 Task: Create a blank project AgileOutlook with privacy Public and default view as List and in the team Taskers . Create three sections in the project as To-Do, Doing and Done
Action: Mouse moved to (74, 58)
Screenshot: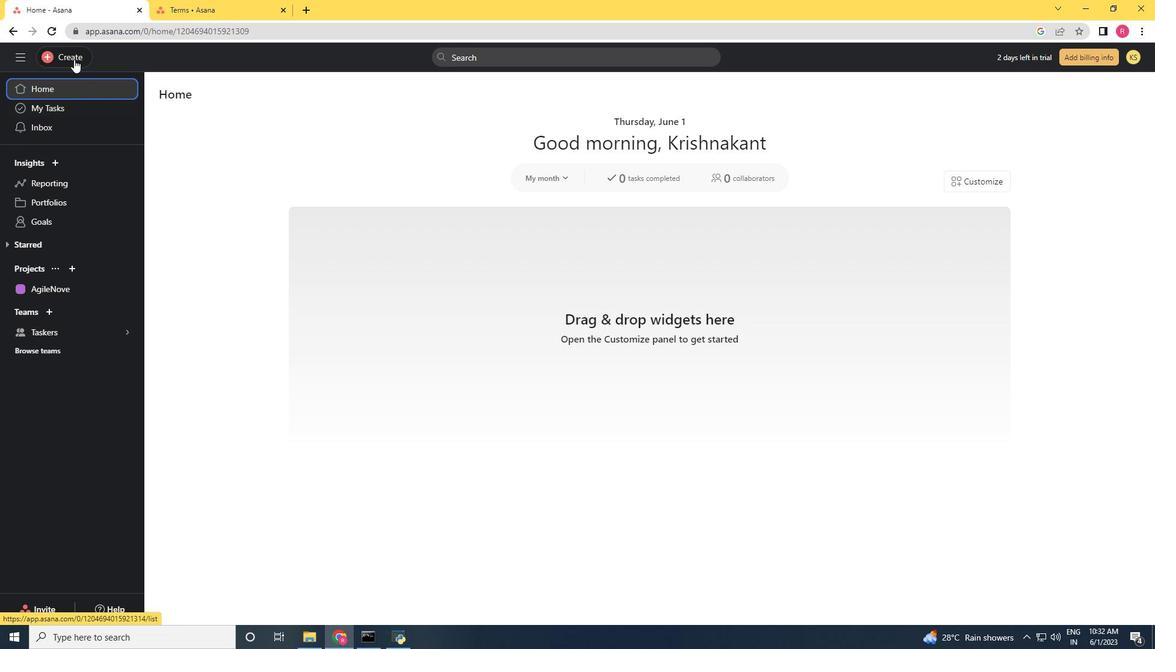 
Action: Mouse pressed left at (74, 58)
Screenshot: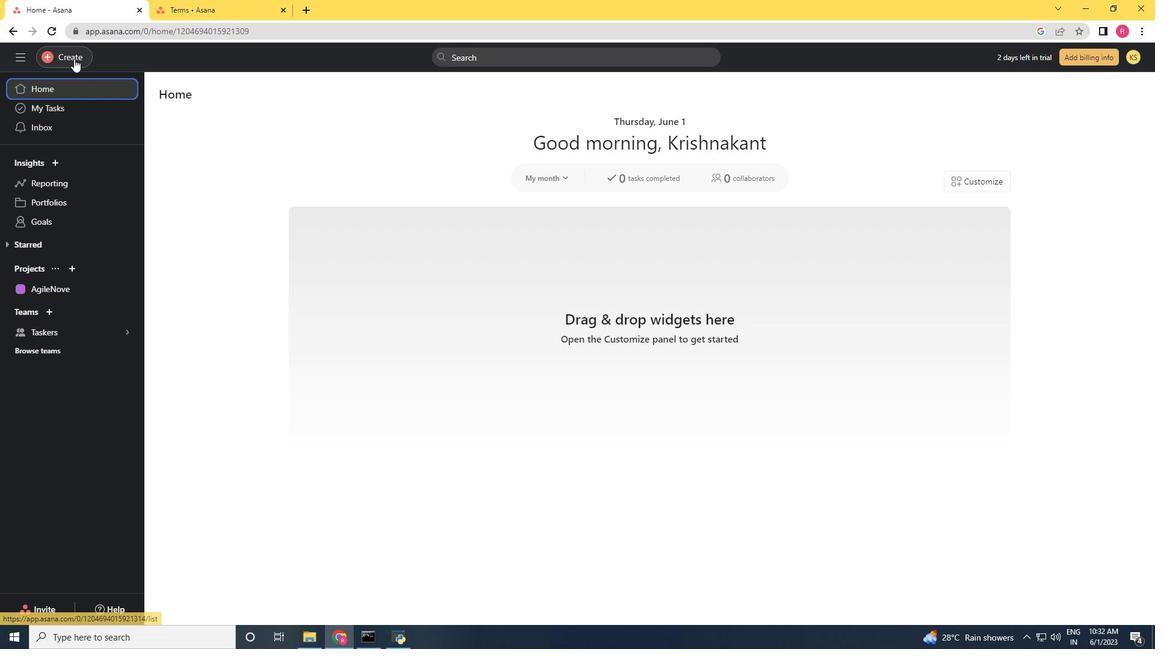 
Action: Mouse moved to (133, 87)
Screenshot: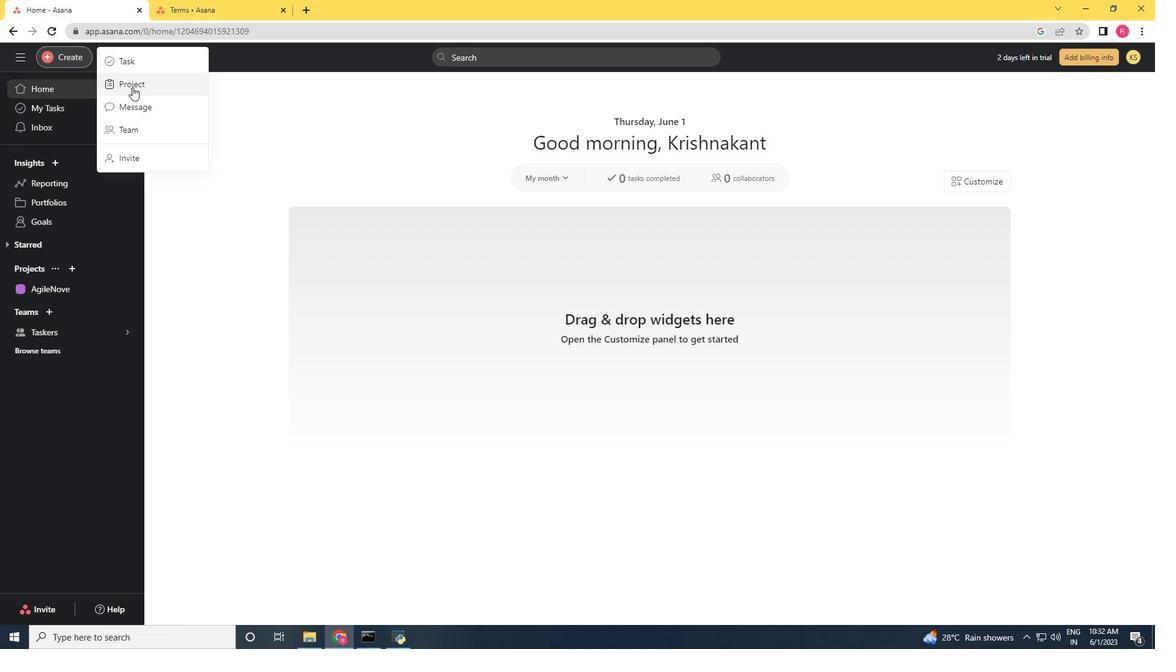 
Action: Mouse pressed left at (133, 87)
Screenshot: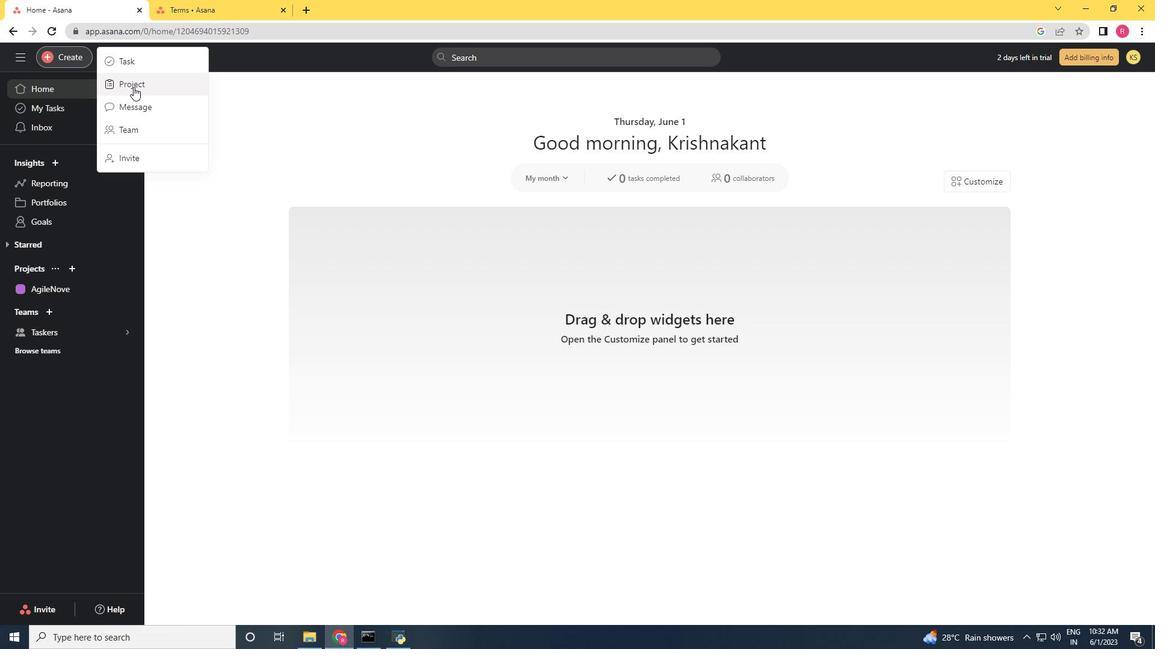 
Action: Mouse moved to (495, 356)
Screenshot: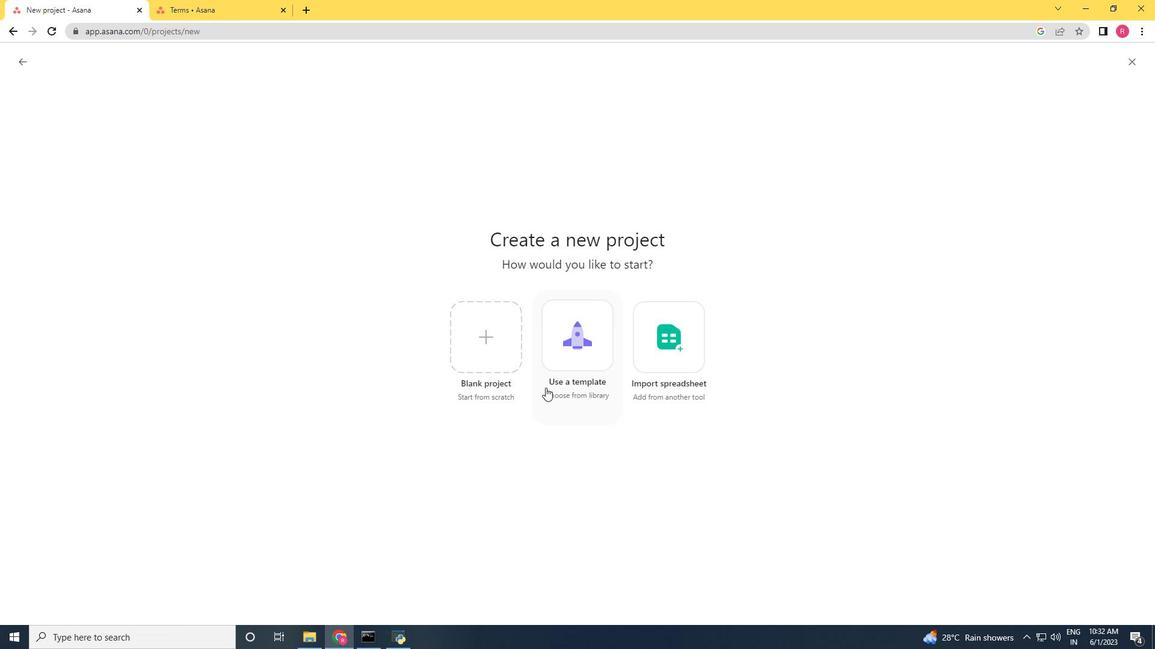 
Action: Mouse pressed left at (495, 356)
Screenshot: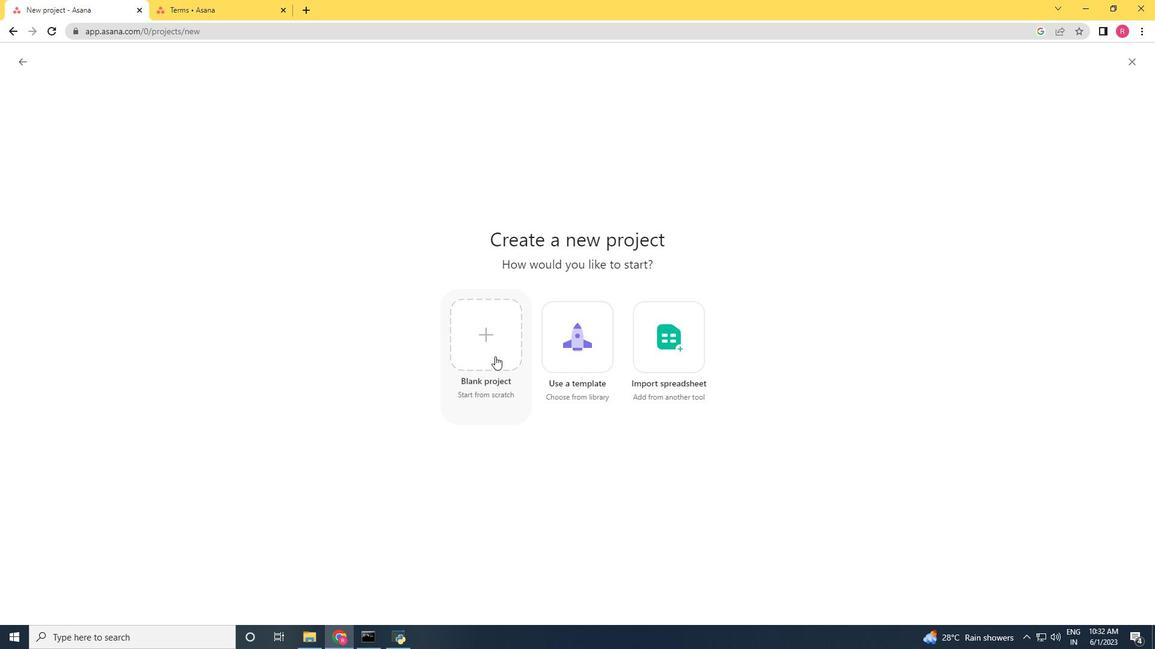 
Action: Mouse moved to (455, 347)
Screenshot: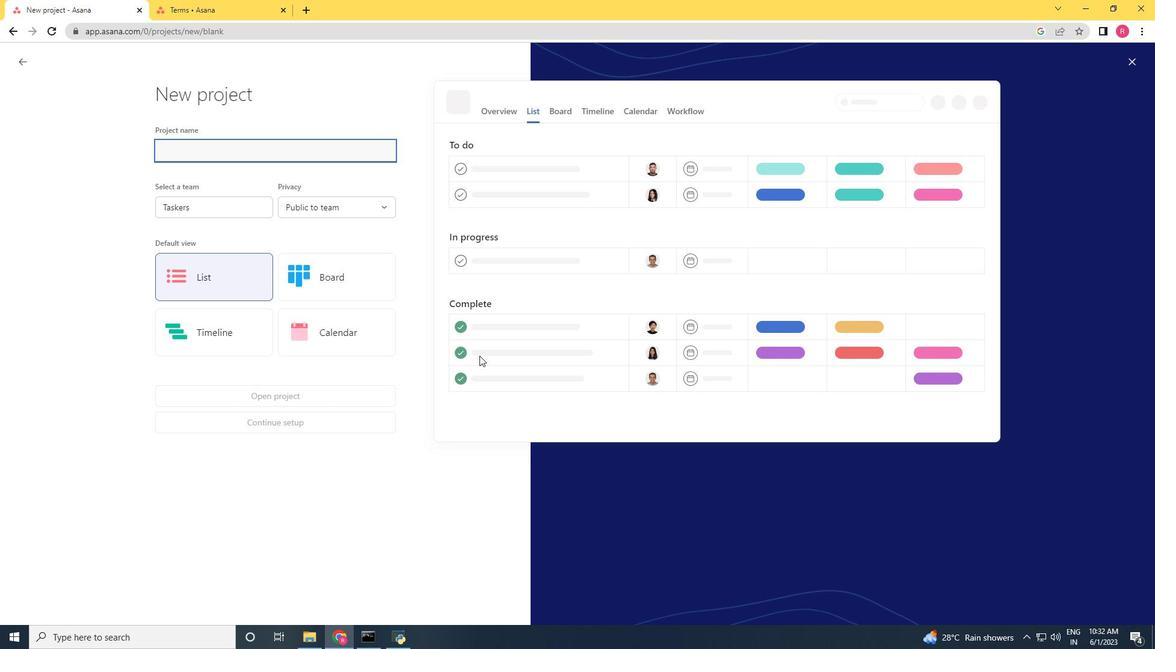 
Action: Key pressed <Key.shift>Agile<Key.shift><Key.shift><Key.shift>Outlook
Screenshot: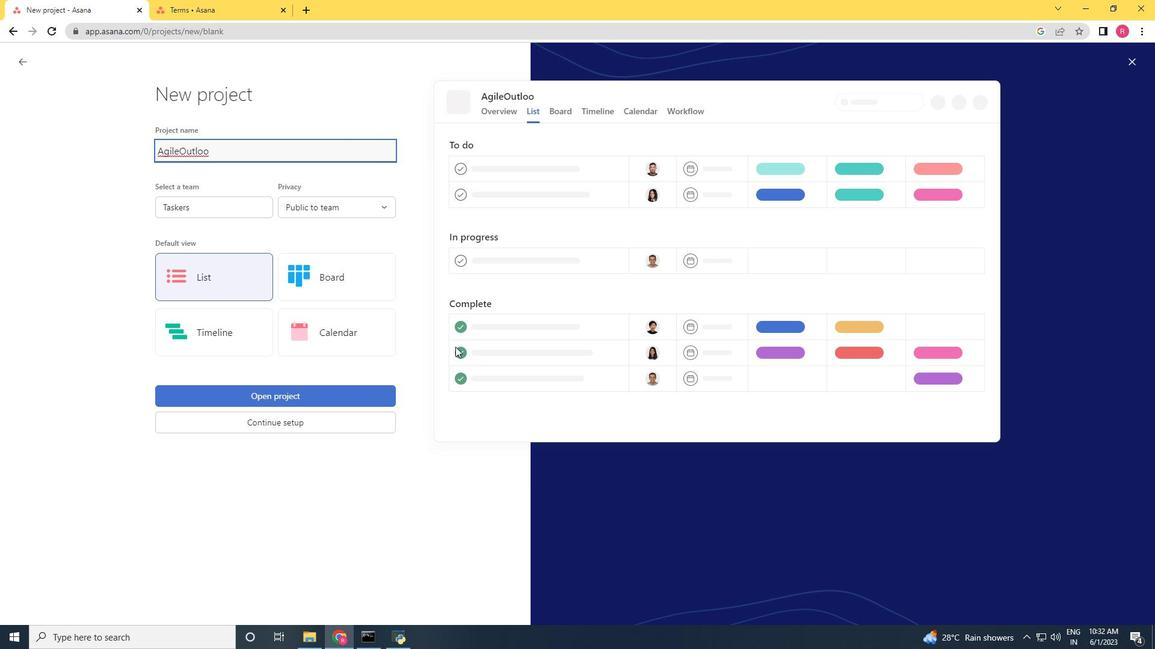 
Action: Mouse moved to (235, 266)
Screenshot: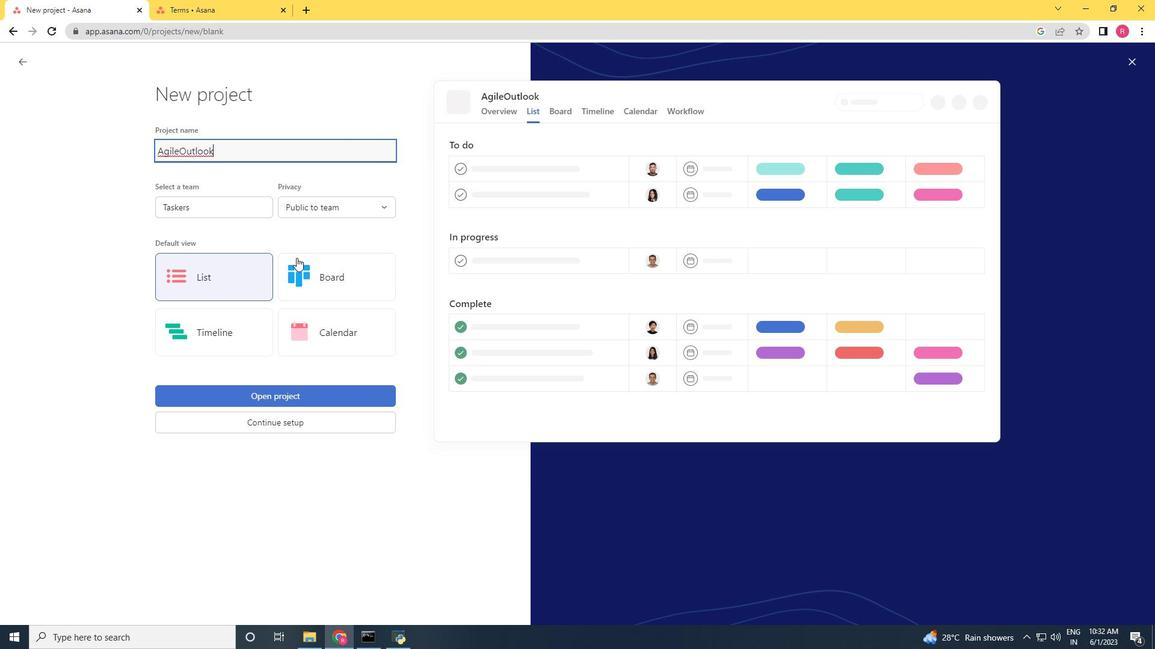 
Action: Mouse pressed left at (235, 266)
Screenshot: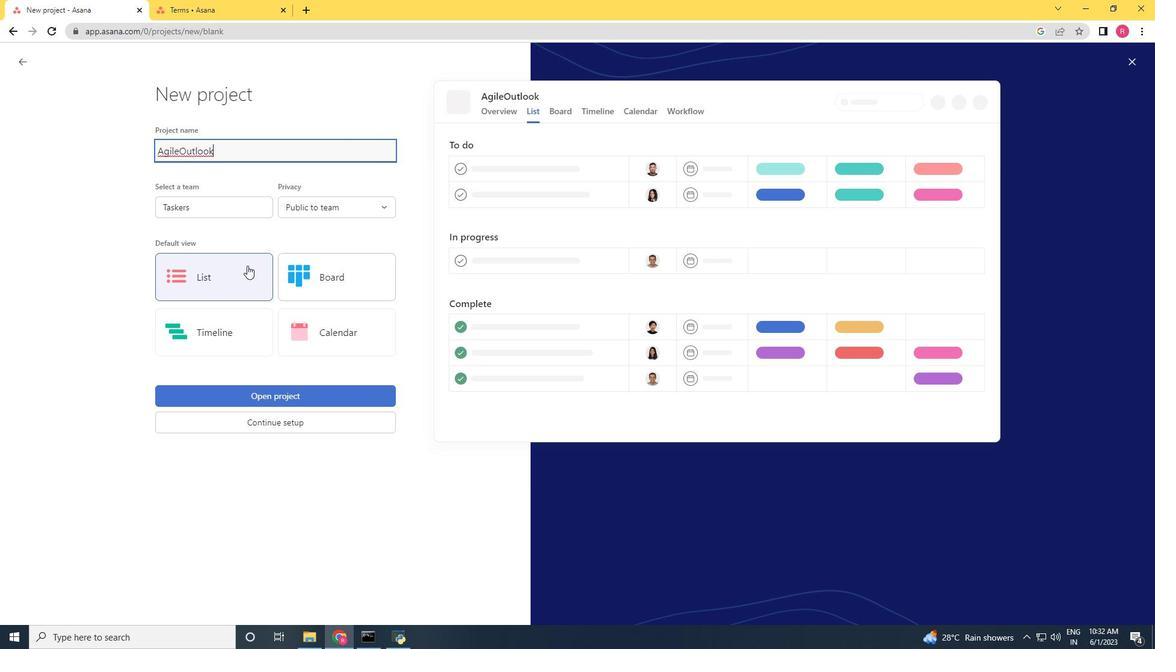
Action: Mouse moved to (318, 203)
Screenshot: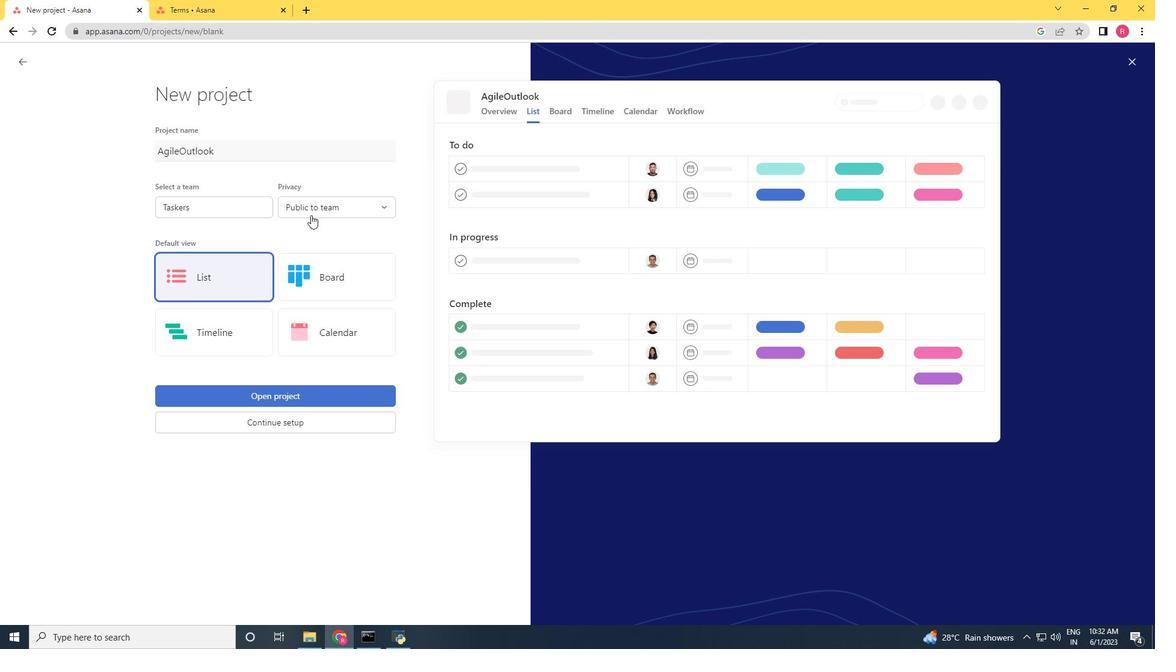 
Action: Mouse pressed left at (318, 203)
Screenshot: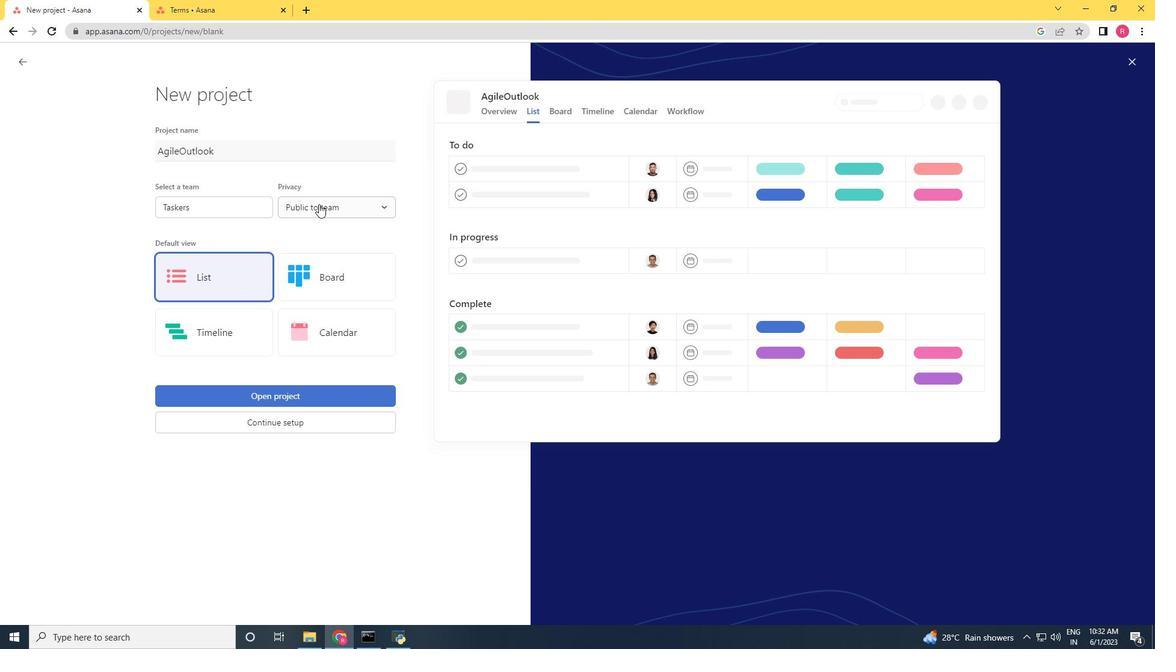 
Action: Mouse moved to (309, 229)
Screenshot: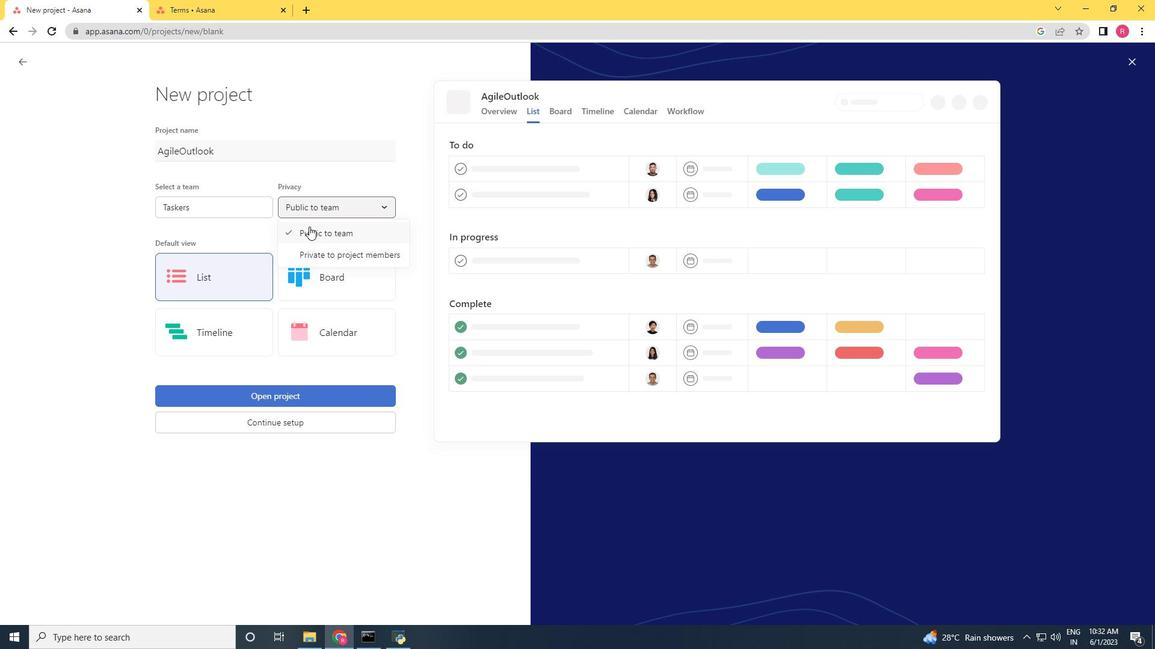 
Action: Mouse pressed left at (309, 229)
Screenshot: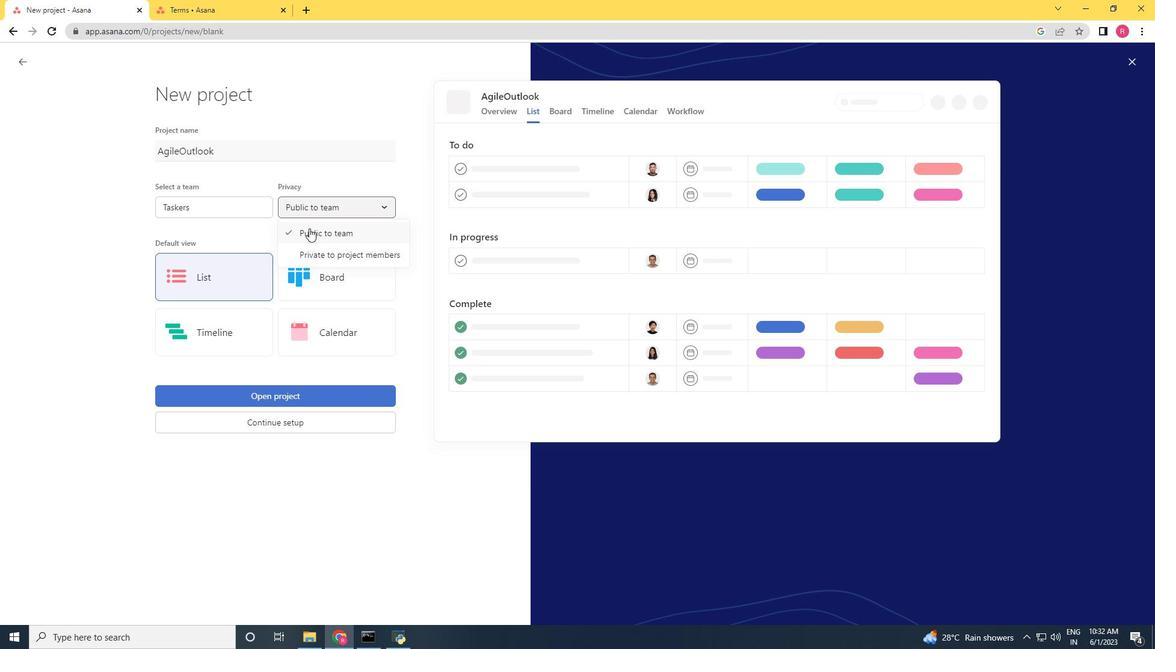 
Action: Mouse moved to (247, 213)
Screenshot: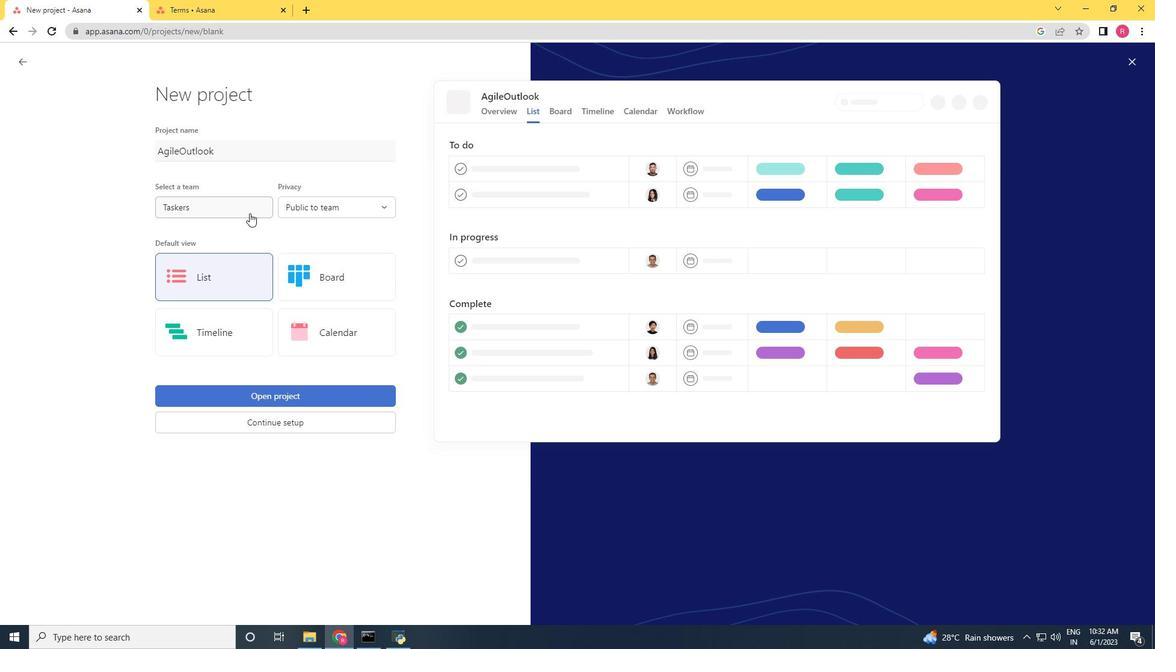 
Action: Mouse pressed left at (247, 213)
Screenshot: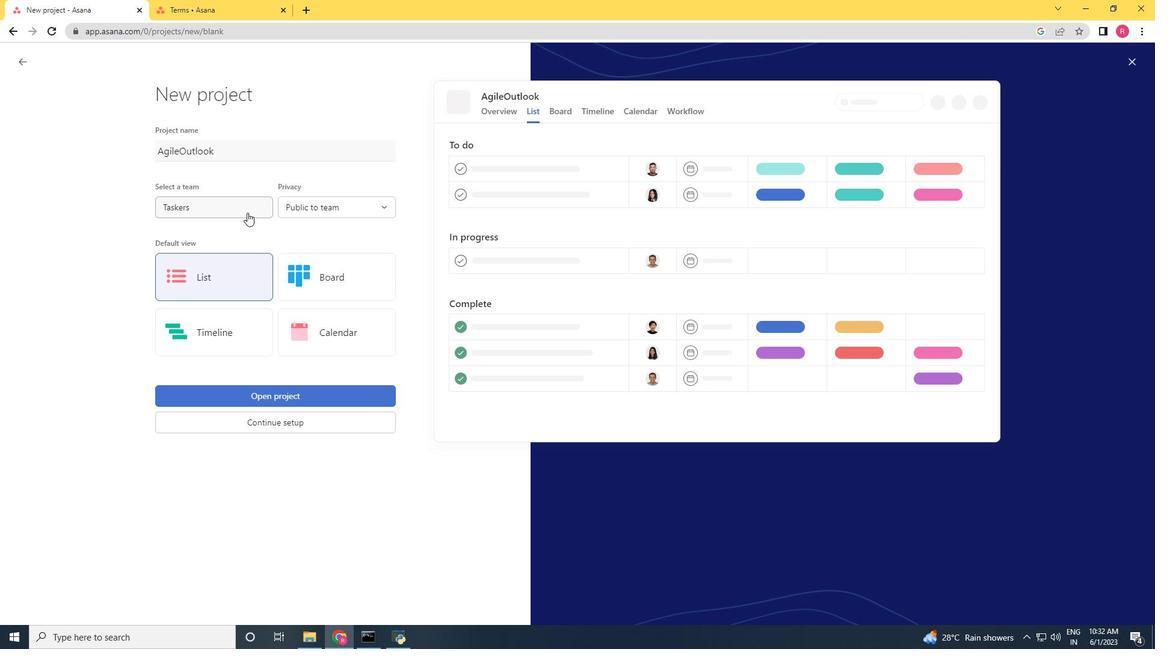 
Action: Mouse moved to (228, 229)
Screenshot: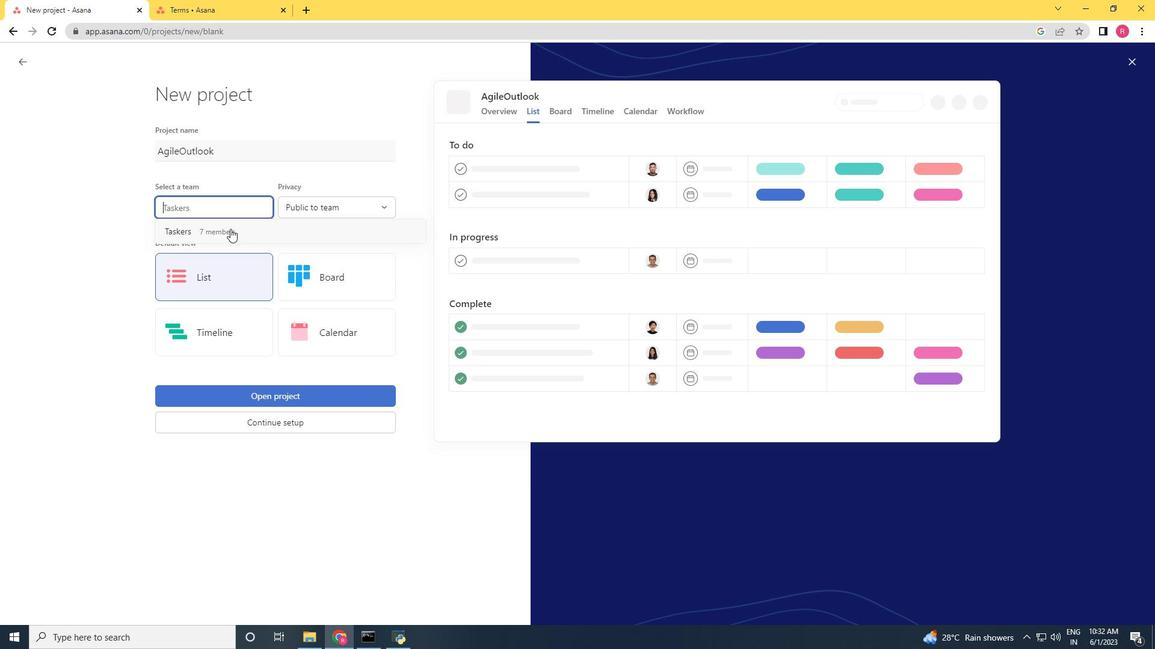 
Action: Mouse pressed left at (228, 229)
Screenshot: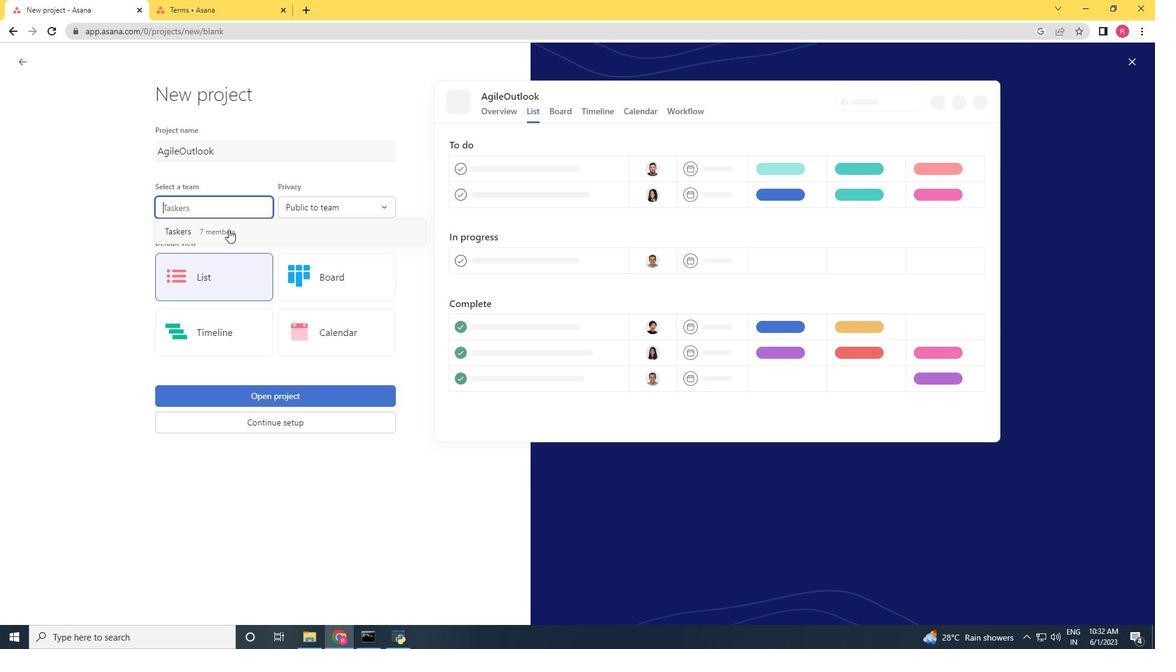
Action: Mouse moved to (236, 386)
Screenshot: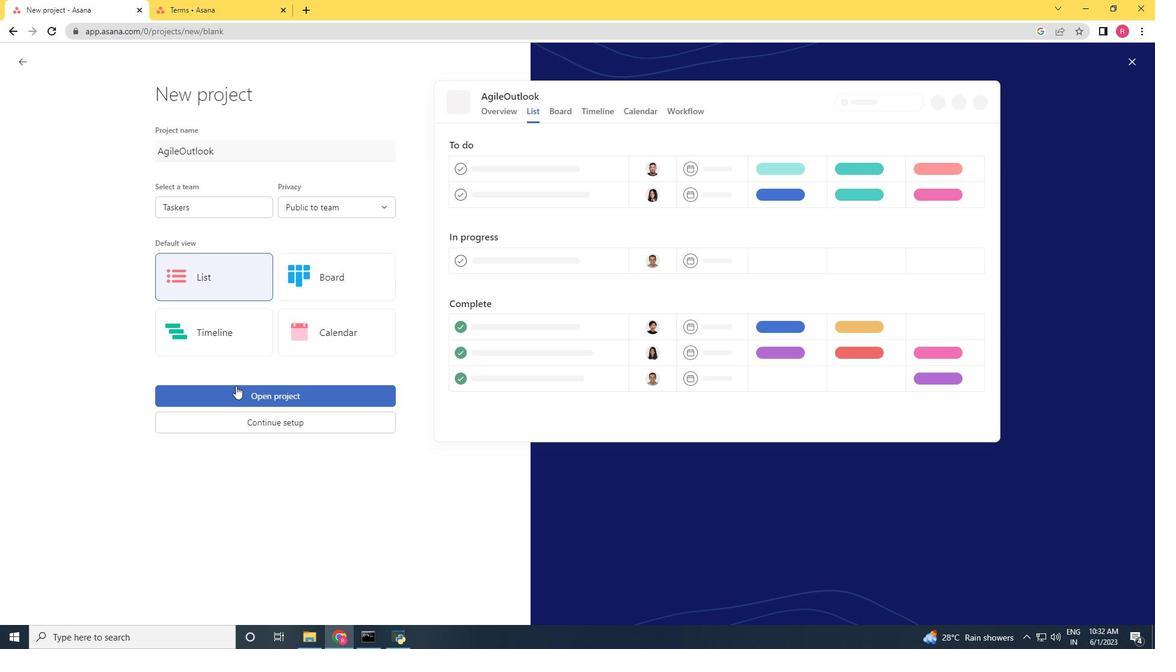 
Action: Mouse pressed left at (236, 386)
Screenshot: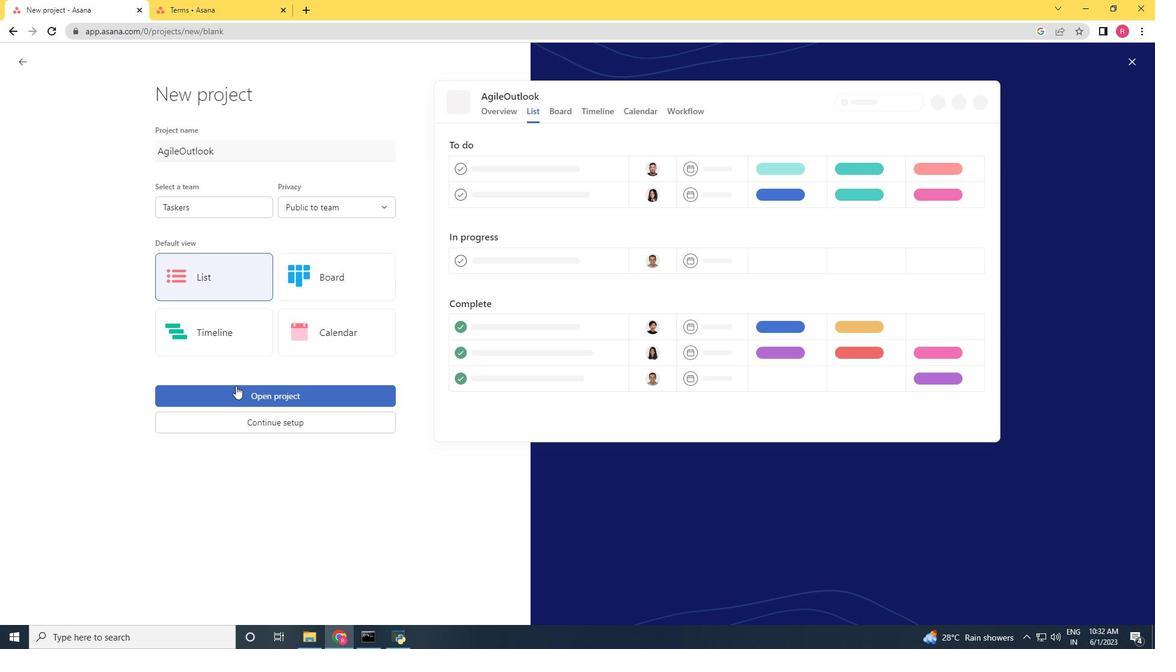 
Action: Mouse moved to (214, 267)
Screenshot: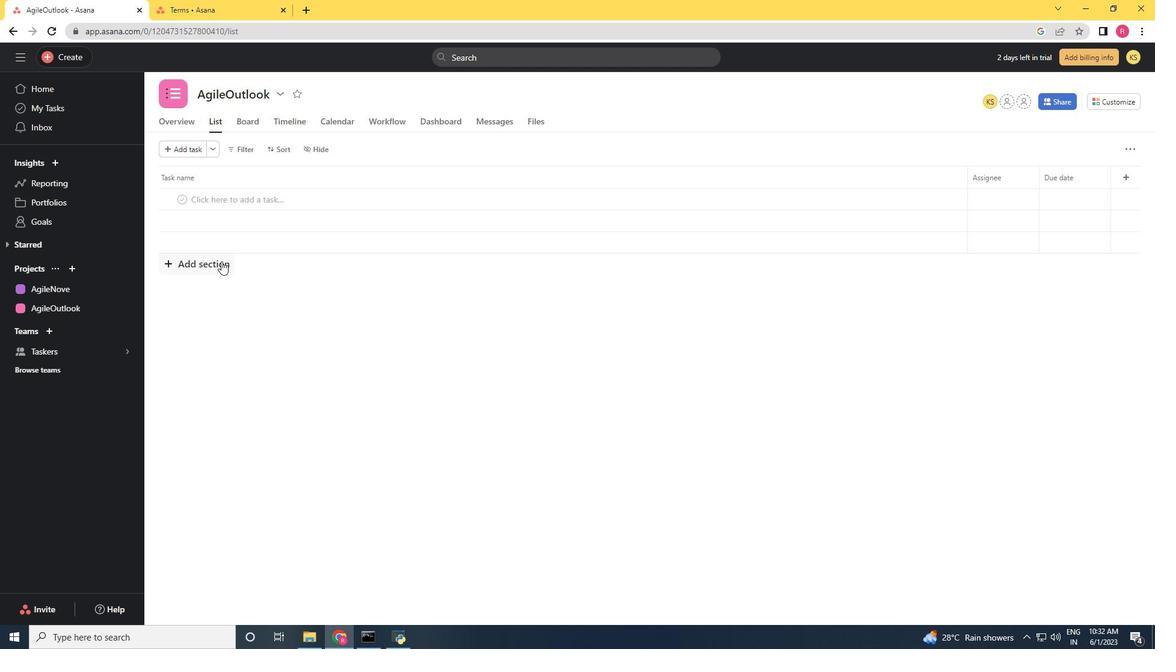 
Action: Mouse pressed left at (214, 267)
Screenshot: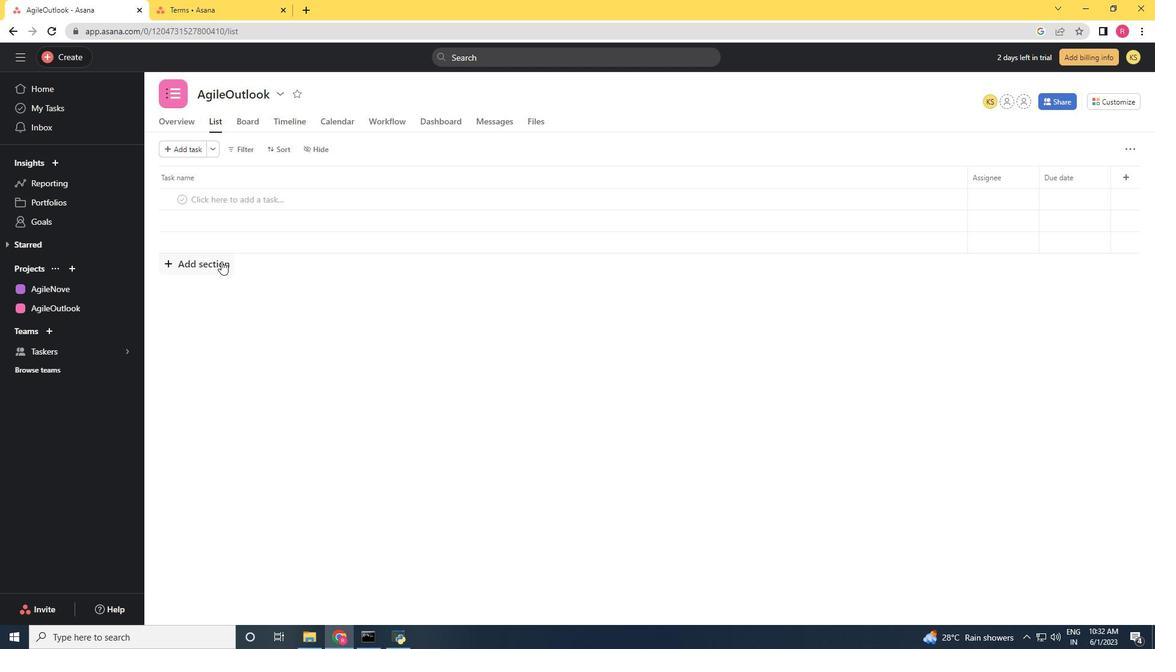 
Action: Key pressed <Key.shift>To-<Key.shift>Do
Screenshot: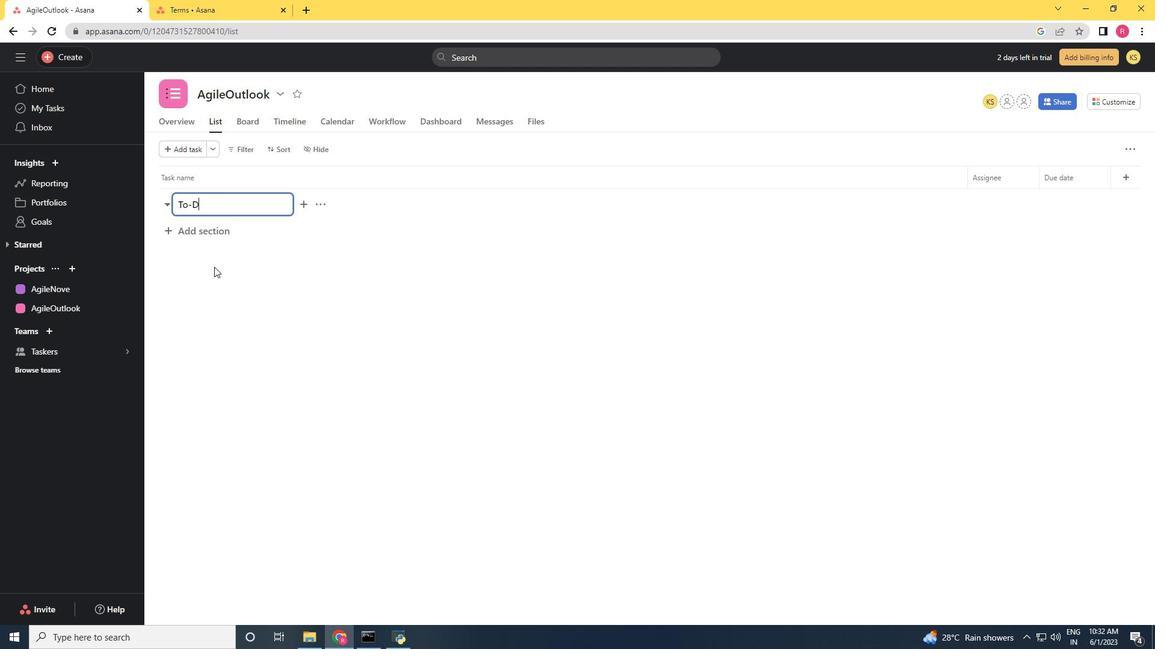 
Action: Mouse moved to (190, 234)
Screenshot: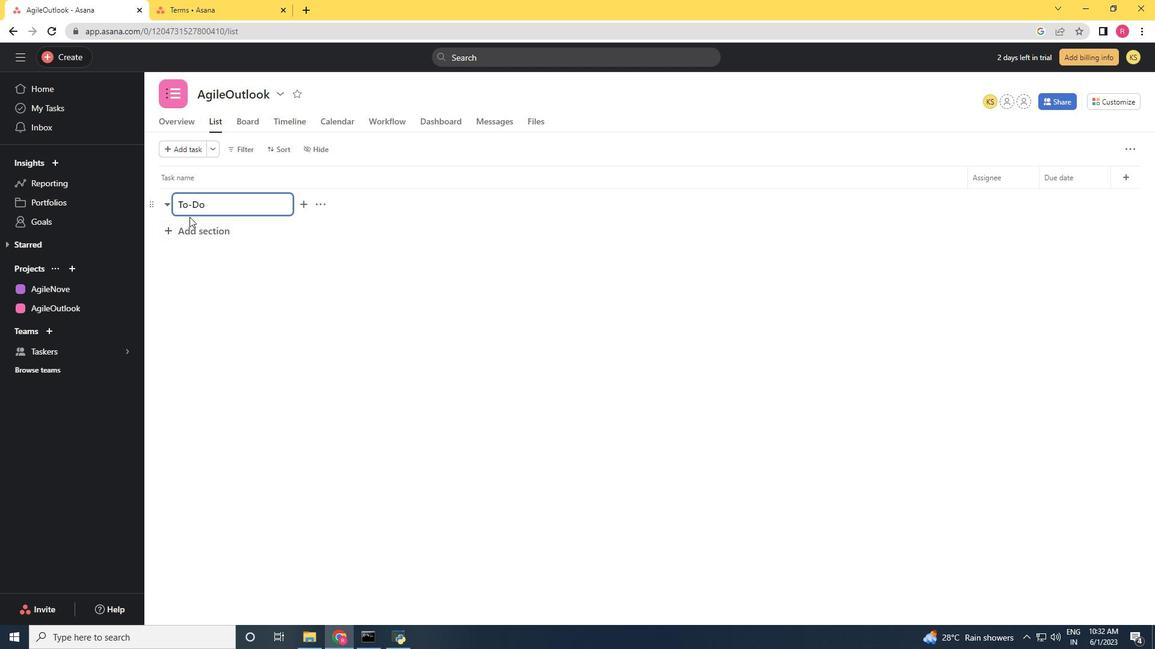 
Action: Mouse pressed left at (190, 234)
Screenshot: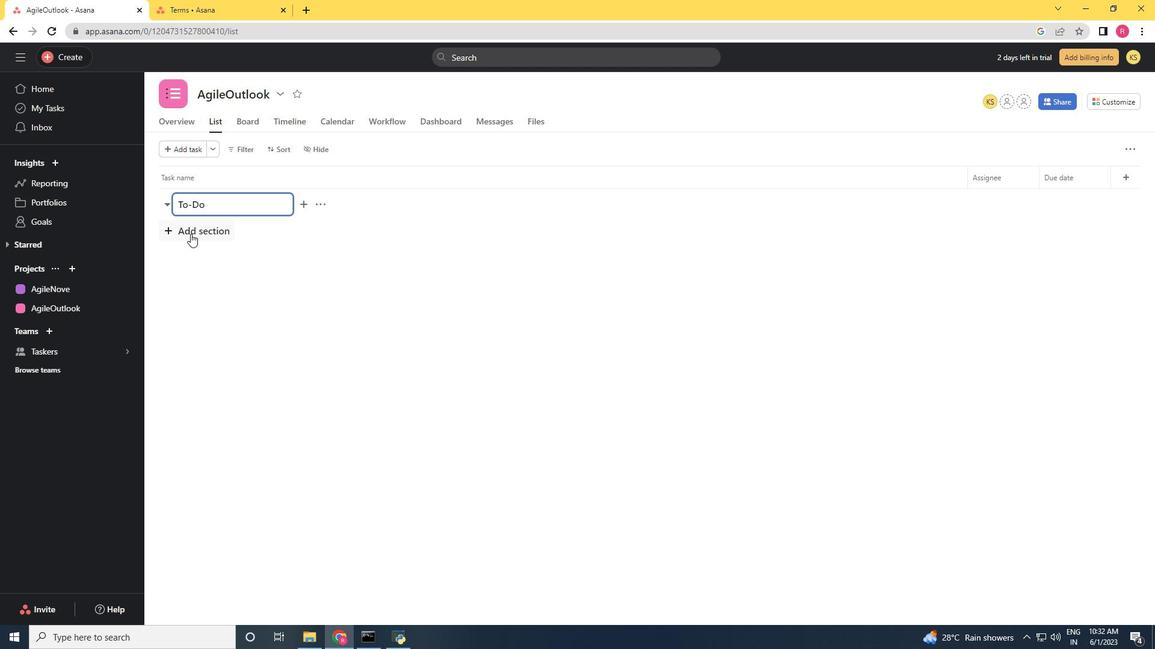 
Action: Key pressed <Key.shift>Doing
Screenshot: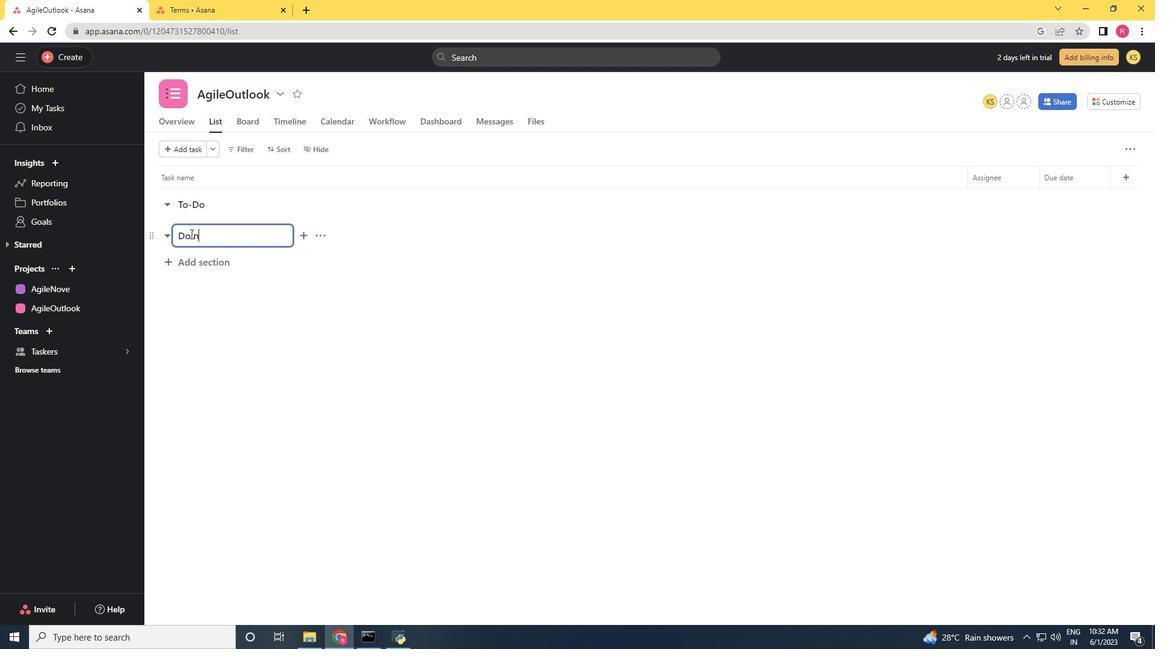 
Action: Mouse moved to (194, 255)
Screenshot: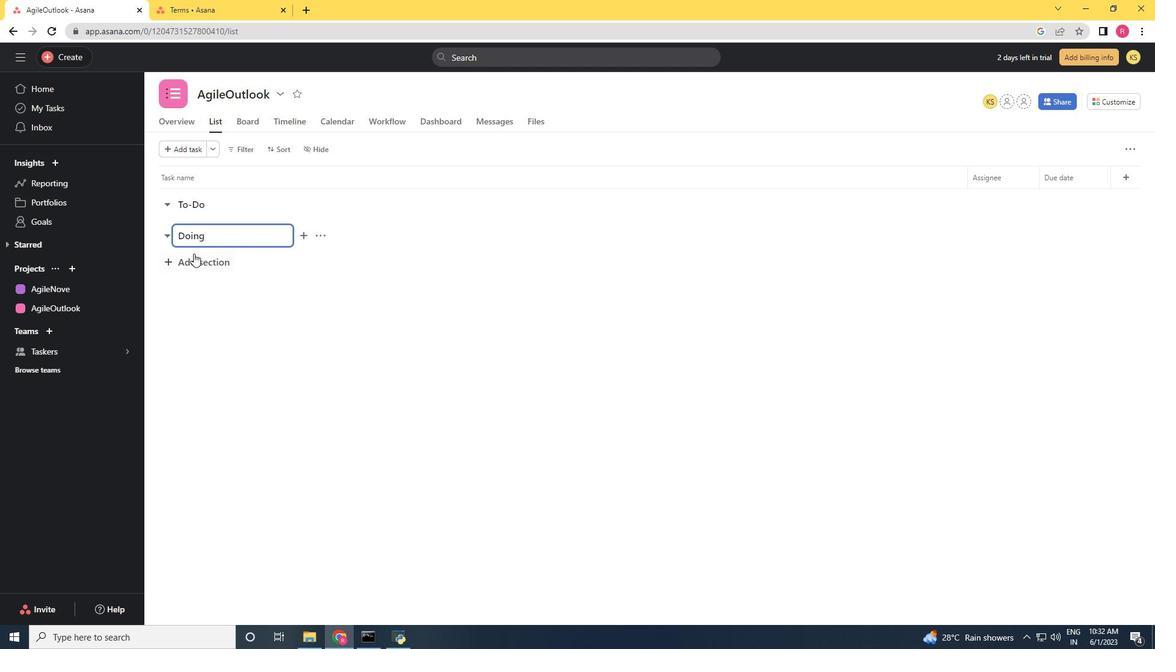 
Action: Mouse pressed left at (194, 255)
Screenshot: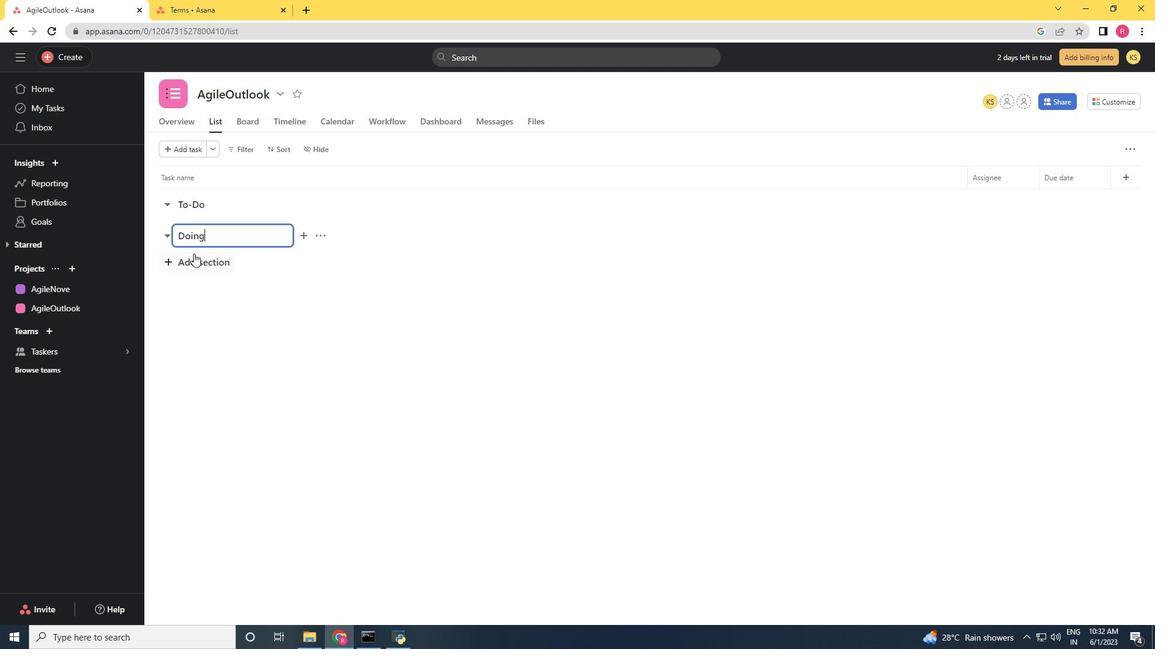 
Action: Key pressed <Key.shift><Key.shift>Done
Screenshot: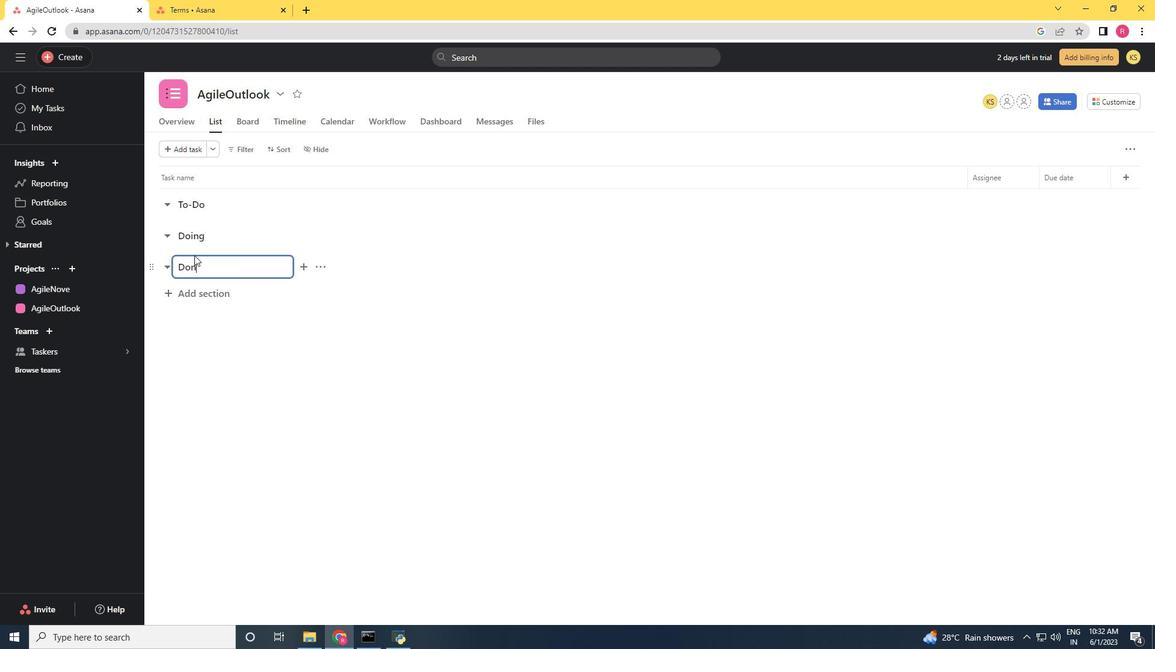 
Action: Mouse moved to (238, 371)
Screenshot: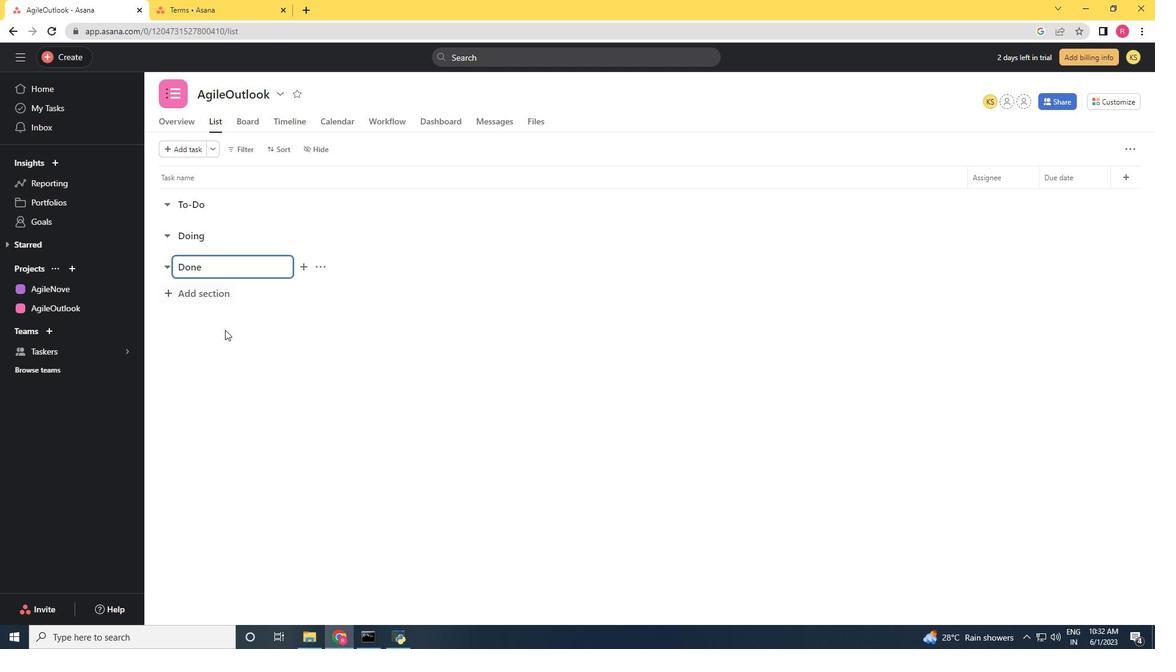 
Action: Mouse pressed left at (238, 371)
Screenshot: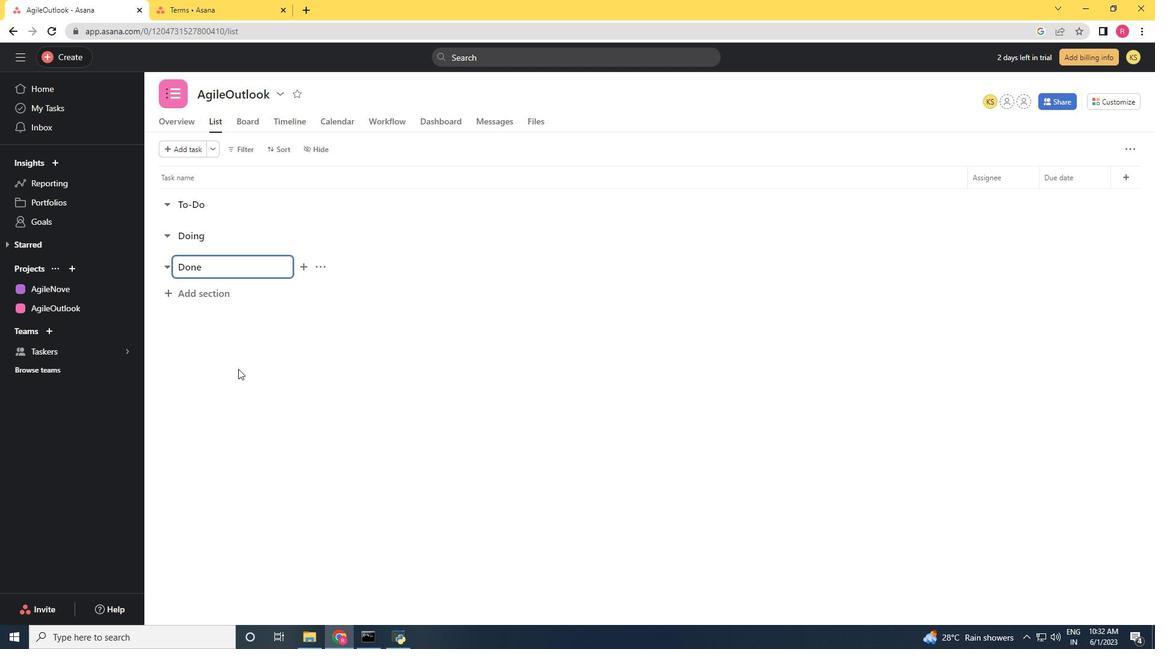 
